 Task: Look for products in the category "Jams & Jellies" from Tbj Gourmet only.
Action: Mouse moved to (743, 286)
Screenshot: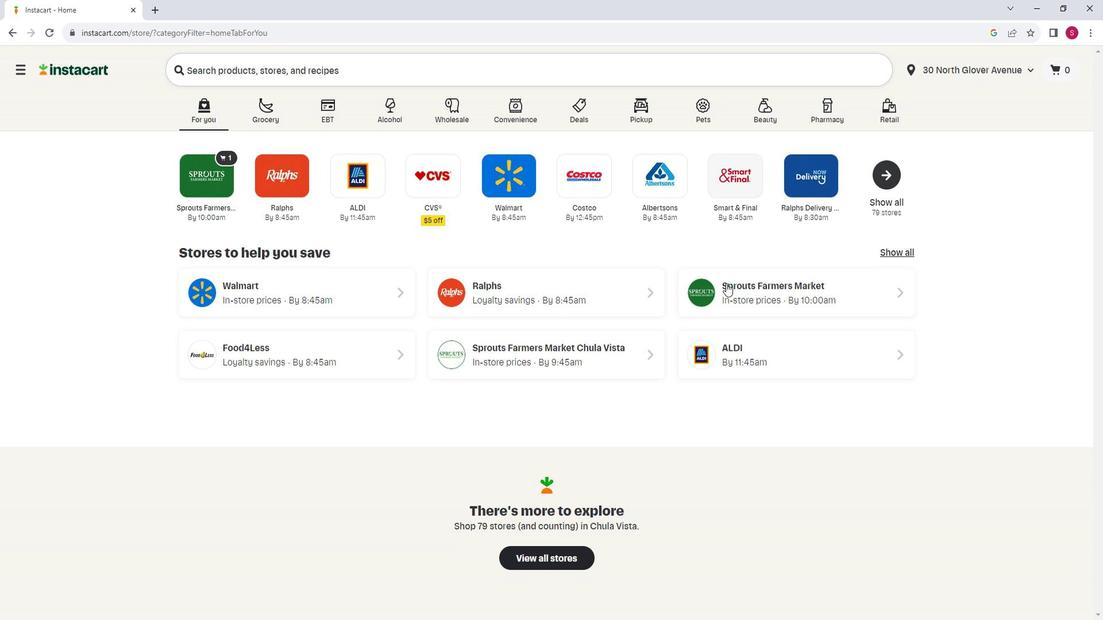 
Action: Mouse pressed left at (743, 286)
Screenshot: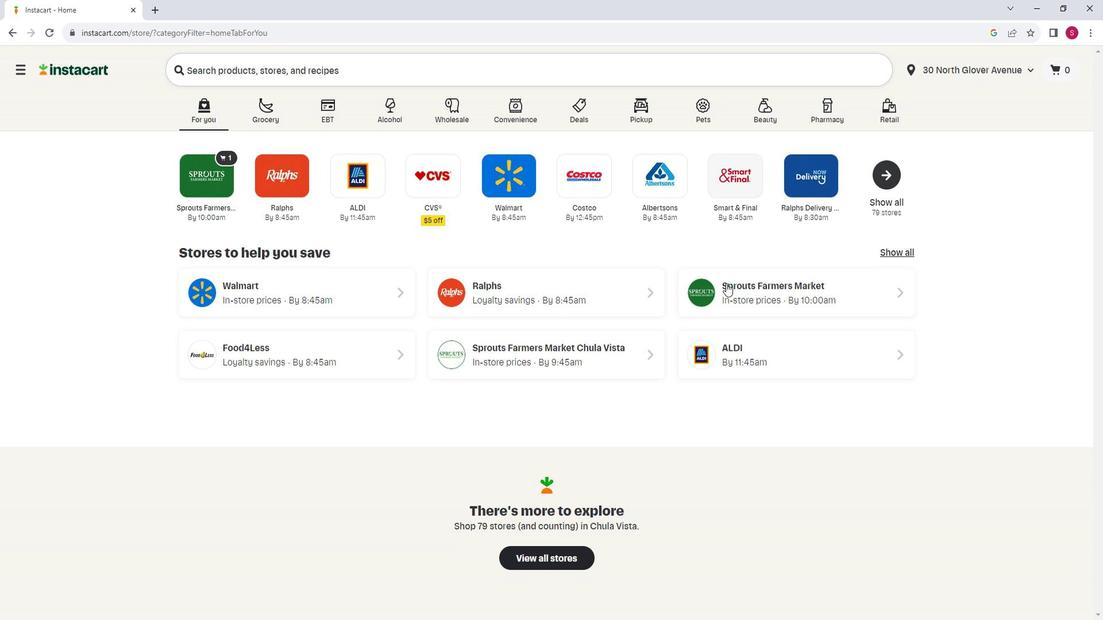 
Action: Mouse moved to (87, 390)
Screenshot: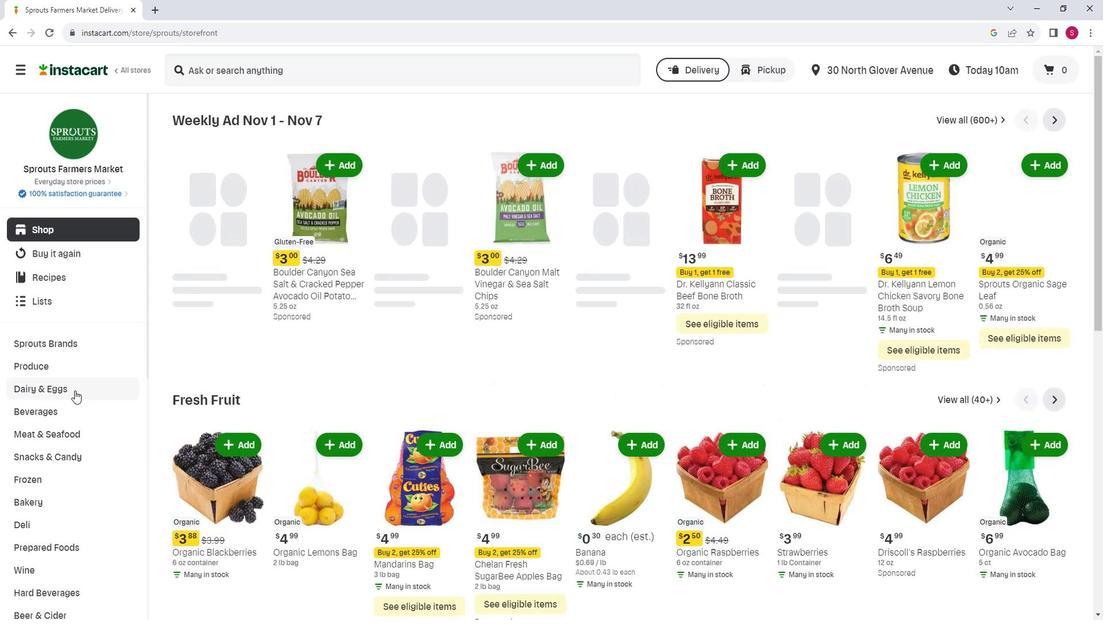 
Action: Mouse scrolled (87, 389) with delta (0, 0)
Screenshot: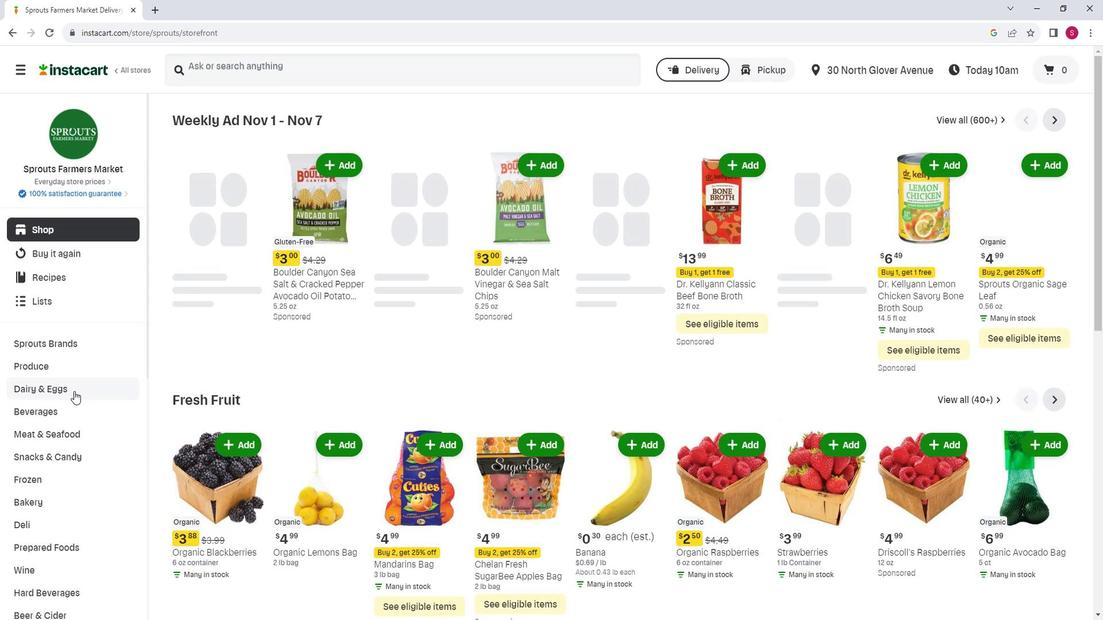 
Action: Mouse scrolled (87, 389) with delta (0, 0)
Screenshot: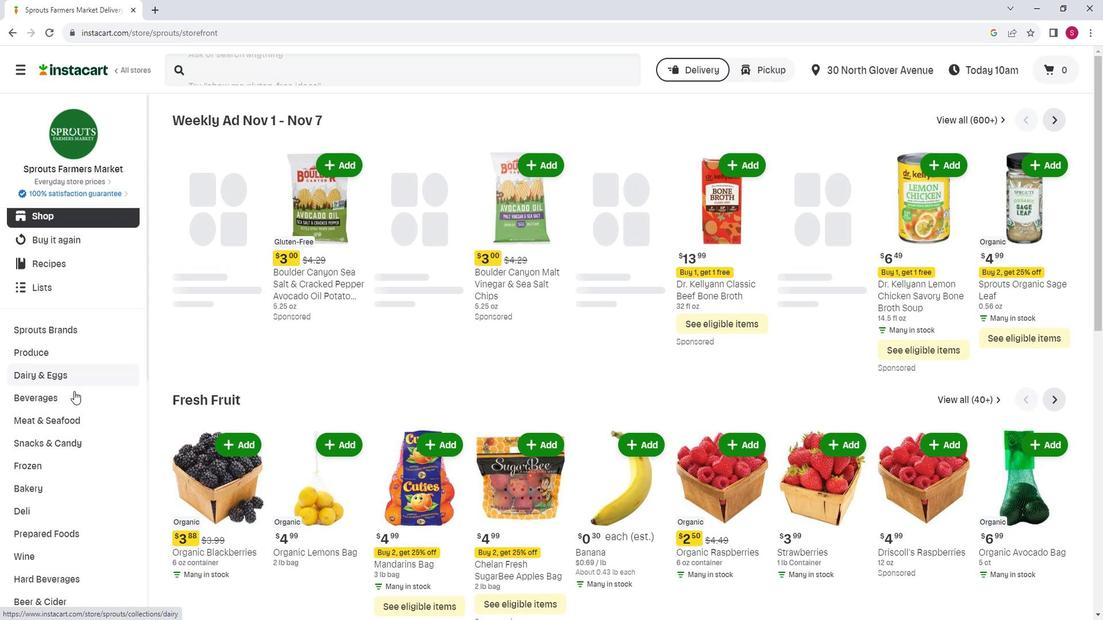 
Action: Mouse moved to (87, 390)
Screenshot: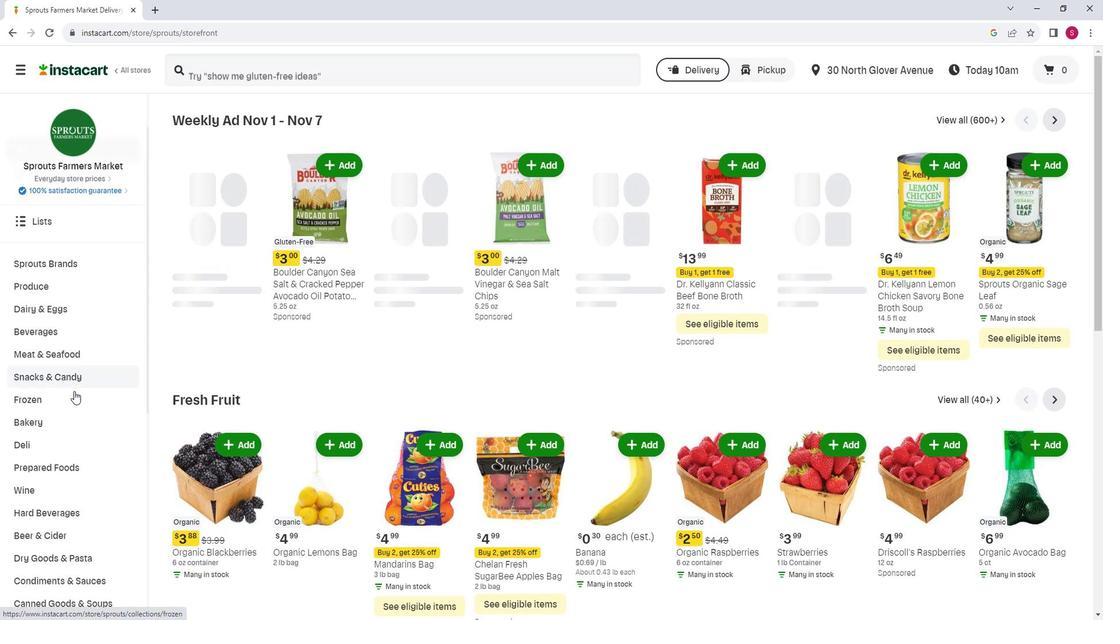 
Action: Mouse scrolled (87, 390) with delta (0, 0)
Screenshot: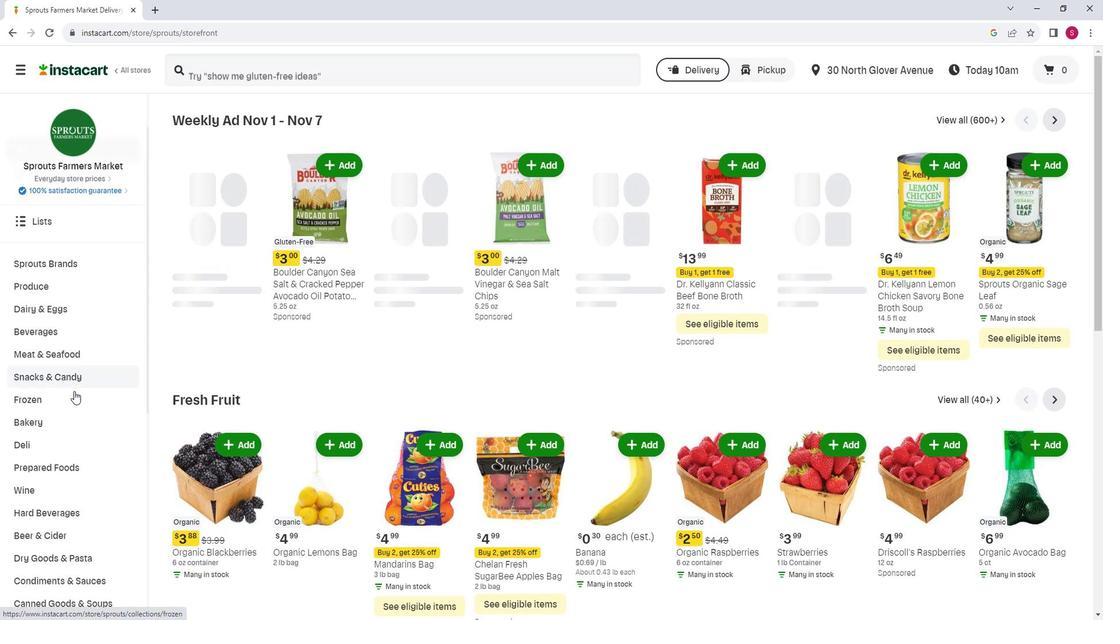 
Action: Mouse moved to (92, 390)
Screenshot: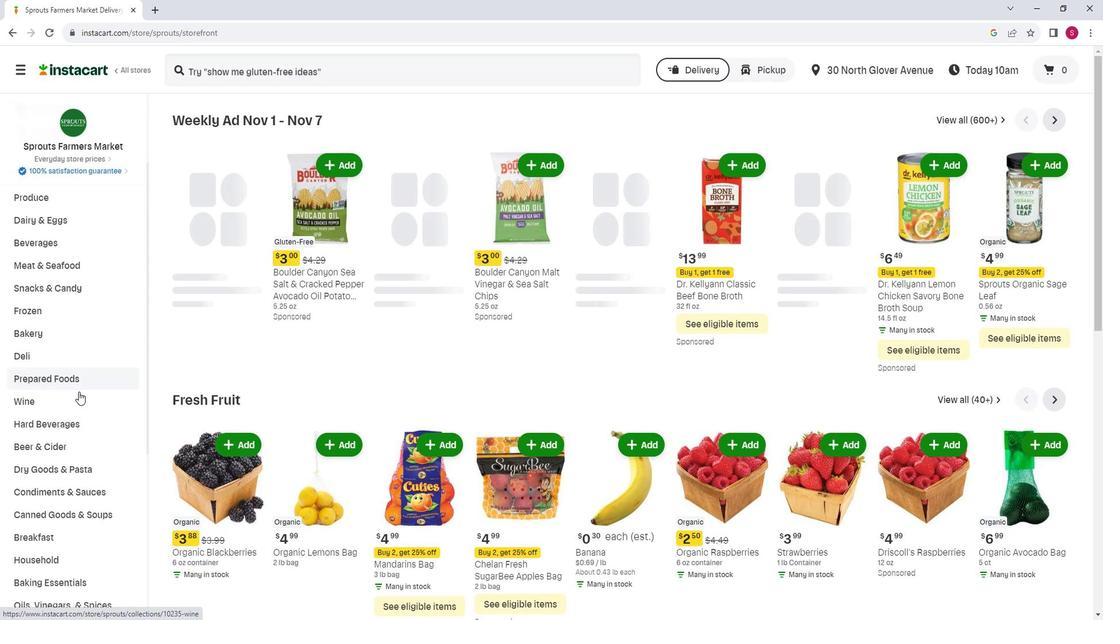 
Action: Mouse scrolled (92, 390) with delta (0, 0)
Screenshot: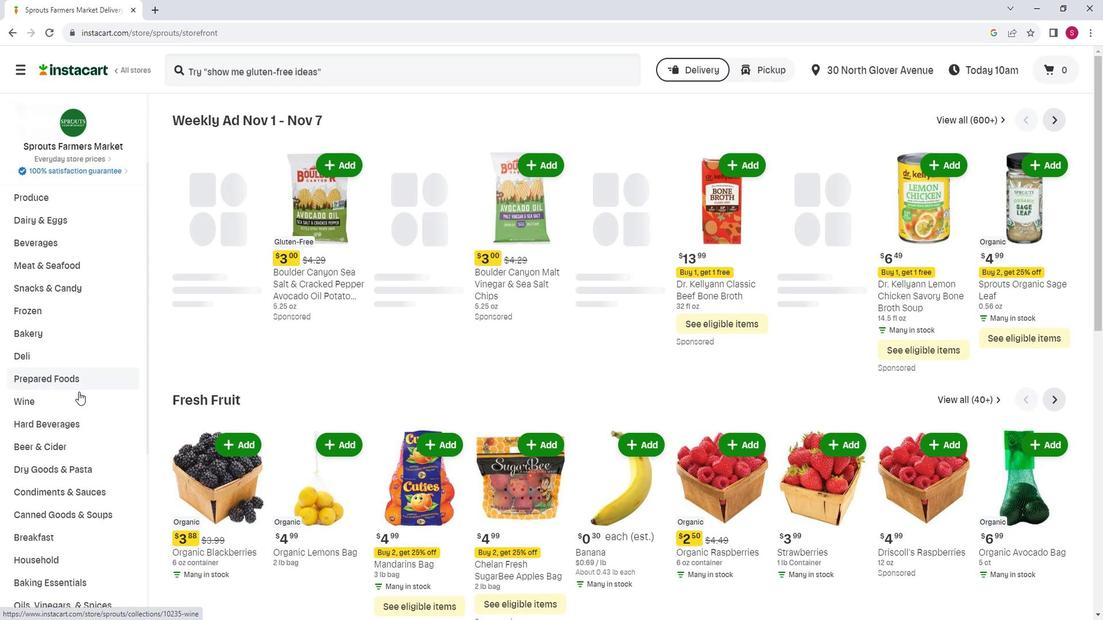 
Action: Mouse moved to (96, 387)
Screenshot: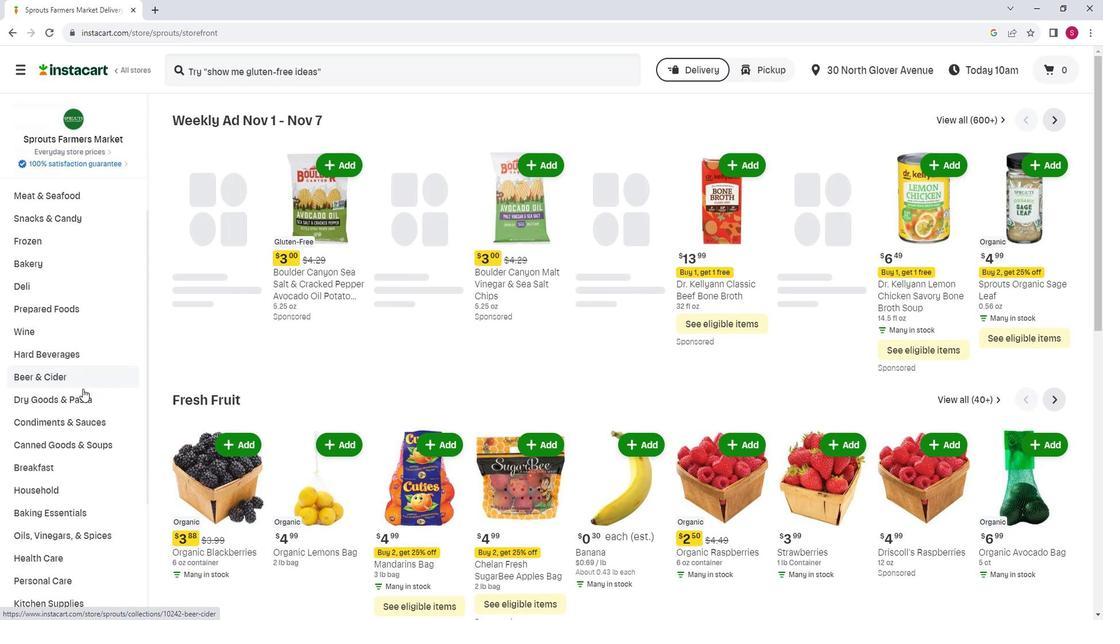 
Action: Mouse scrolled (96, 387) with delta (0, 0)
Screenshot: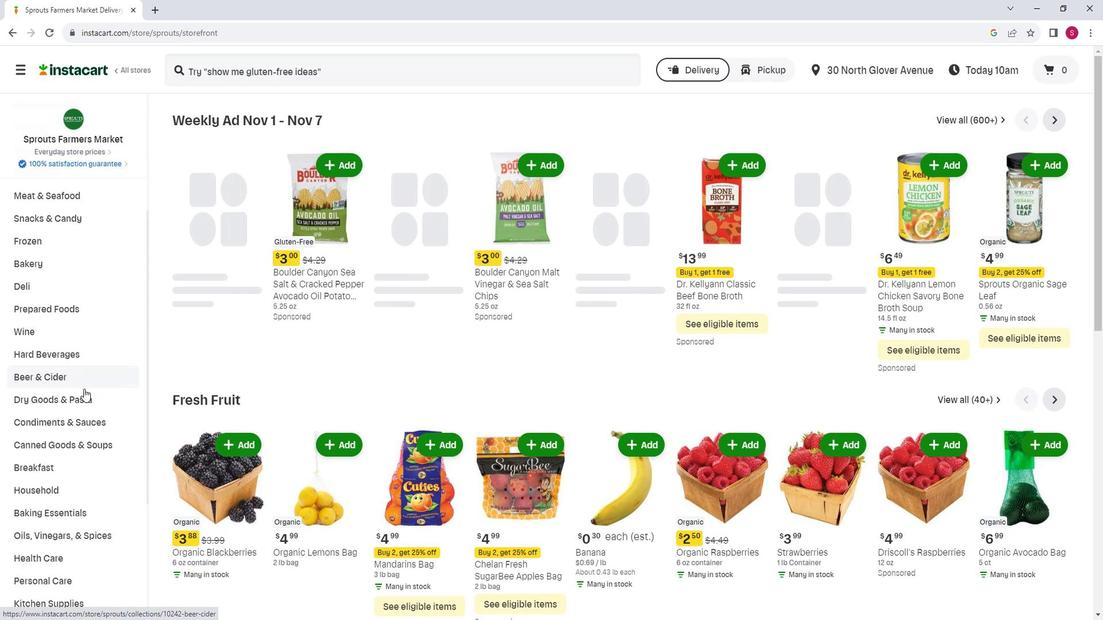 
Action: Mouse moved to (95, 400)
Screenshot: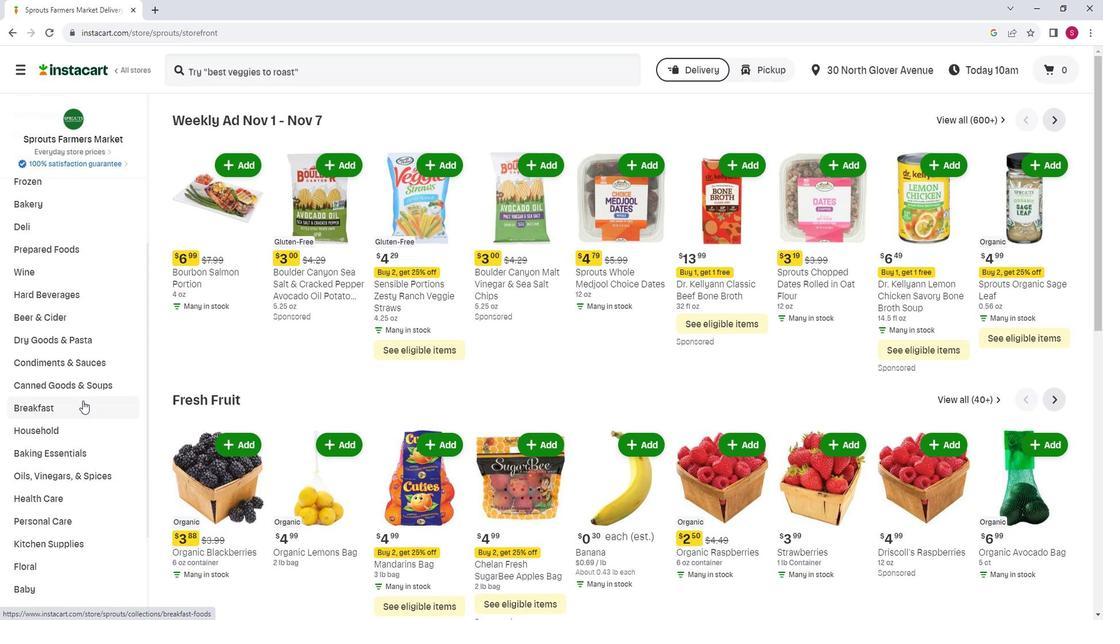
Action: Mouse pressed left at (95, 400)
Screenshot: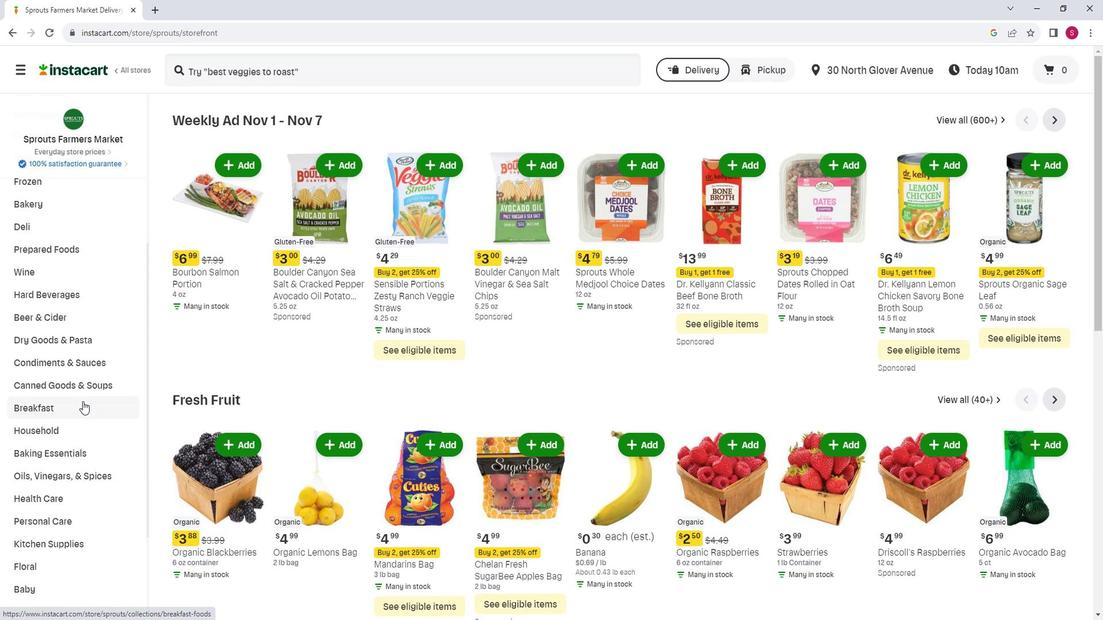 
Action: Mouse moved to (698, 158)
Screenshot: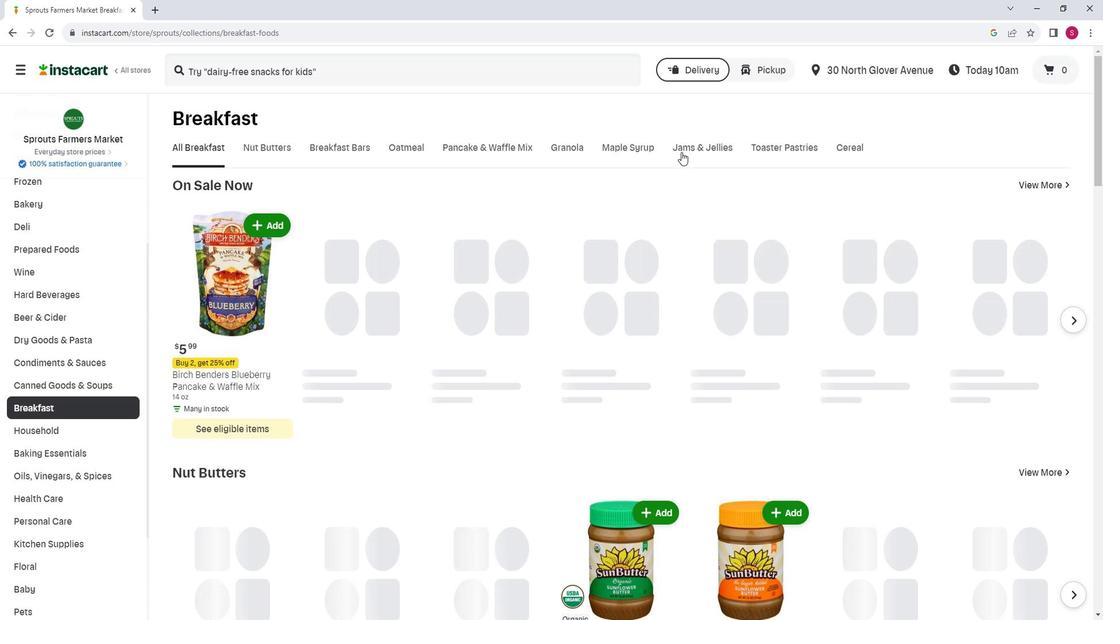 
Action: Mouse pressed left at (698, 158)
Screenshot: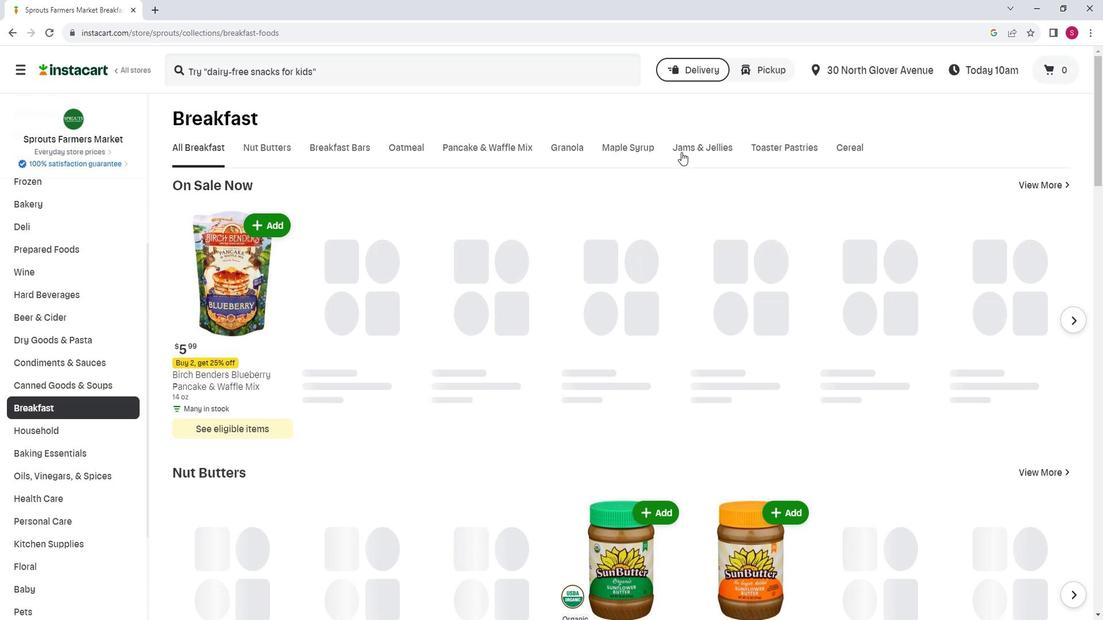 
Action: Mouse moved to (295, 201)
Screenshot: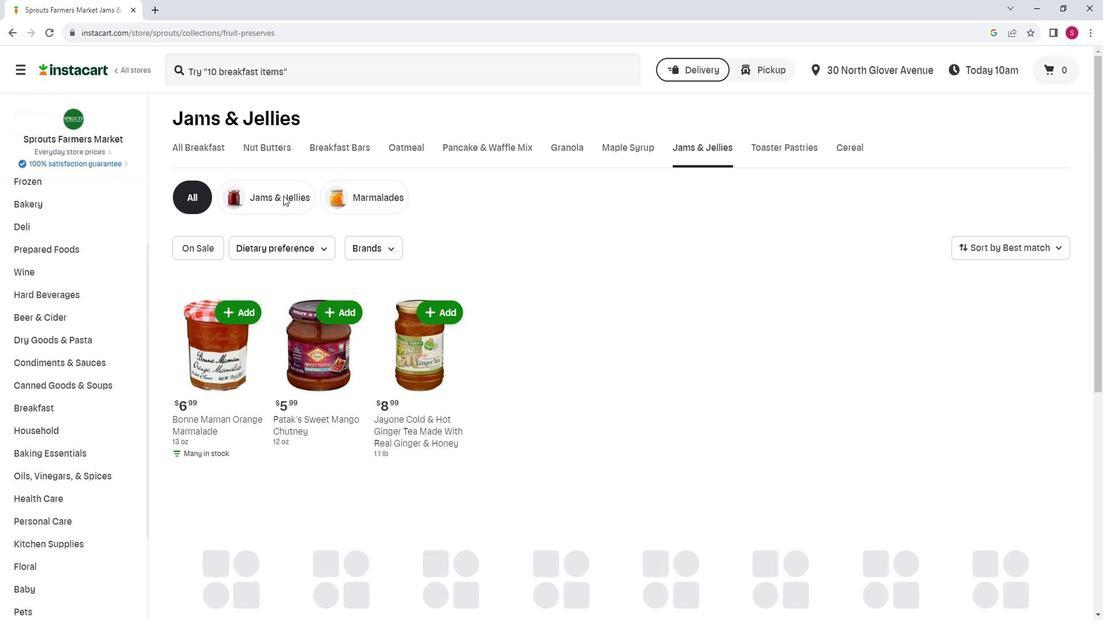 
Action: Mouse pressed left at (295, 201)
Screenshot: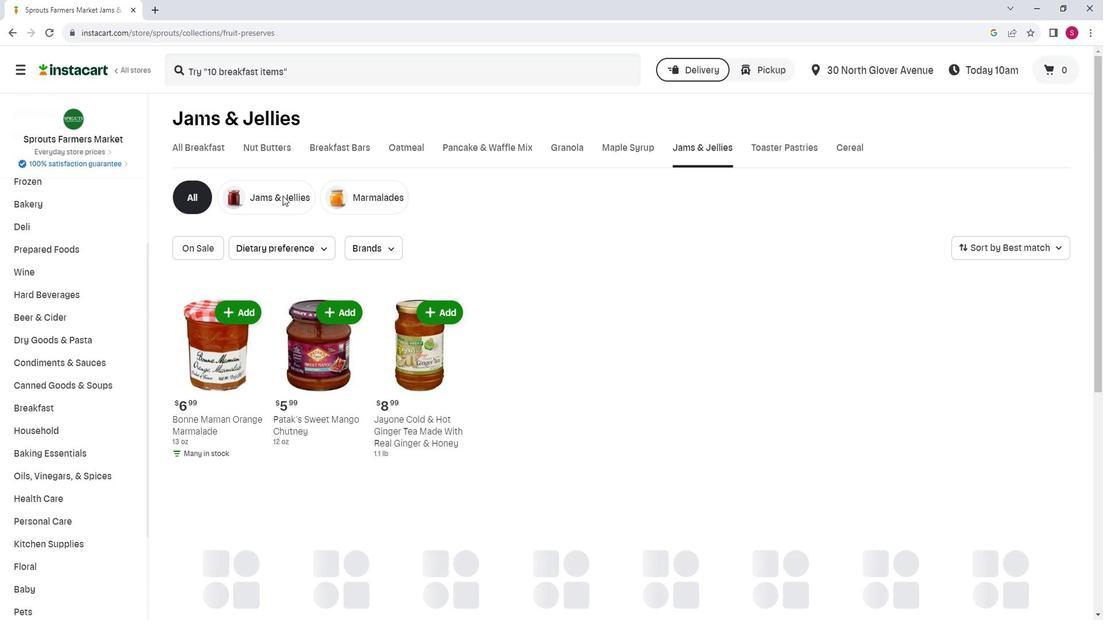 
Action: Mouse moved to (397, 258)
Screenshot: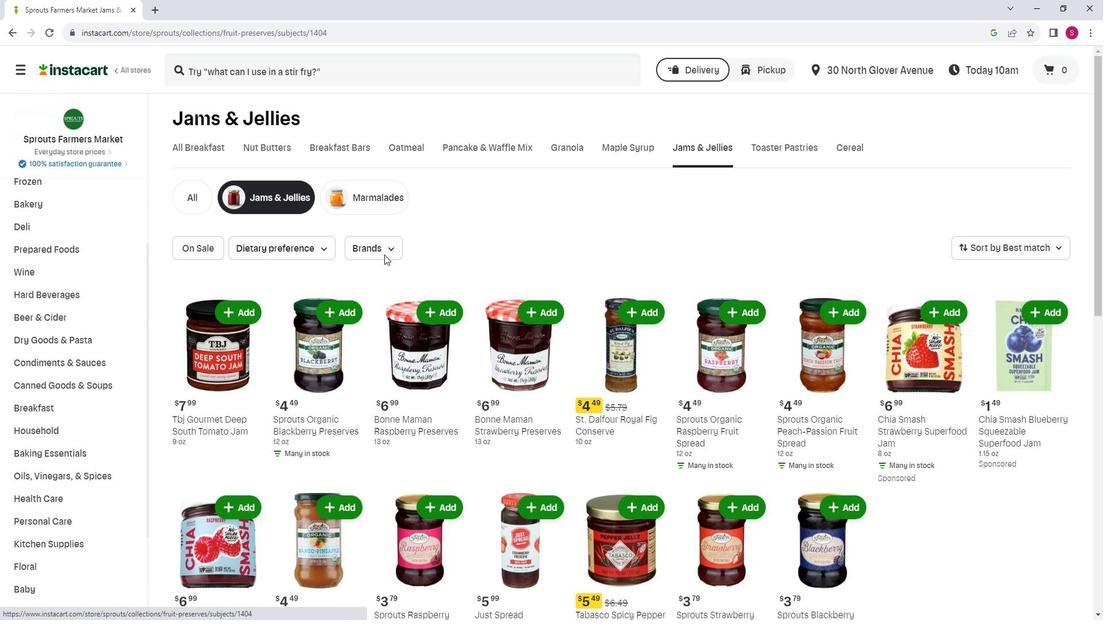
Action: Mouse pressed left at (397, 258)
Screenshot: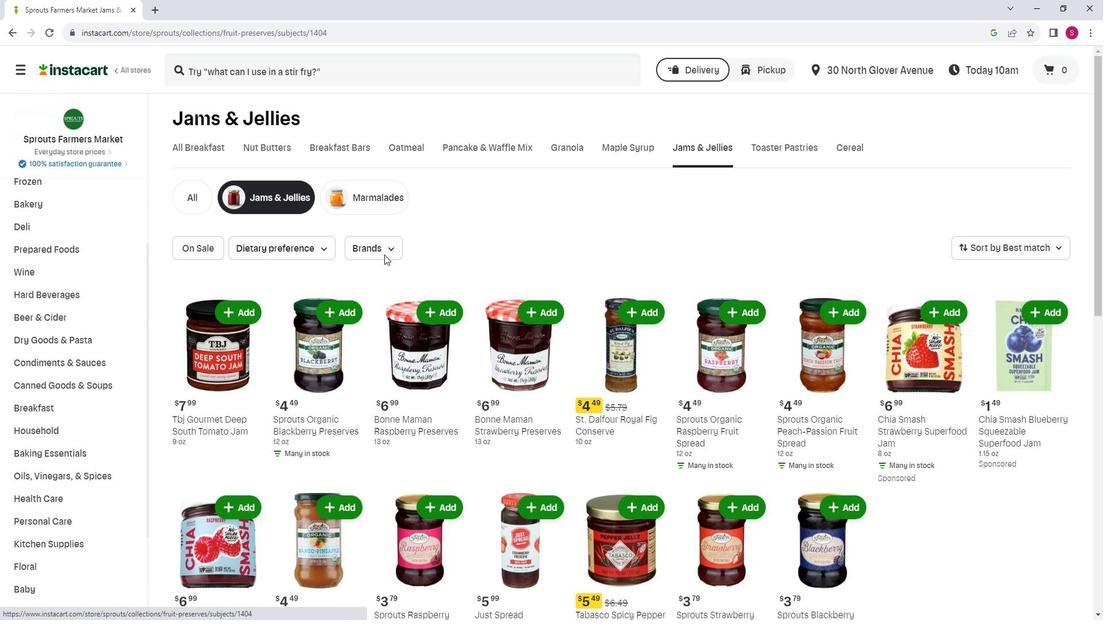 
Action: Mouse moved to (420, 317)
Screenshot: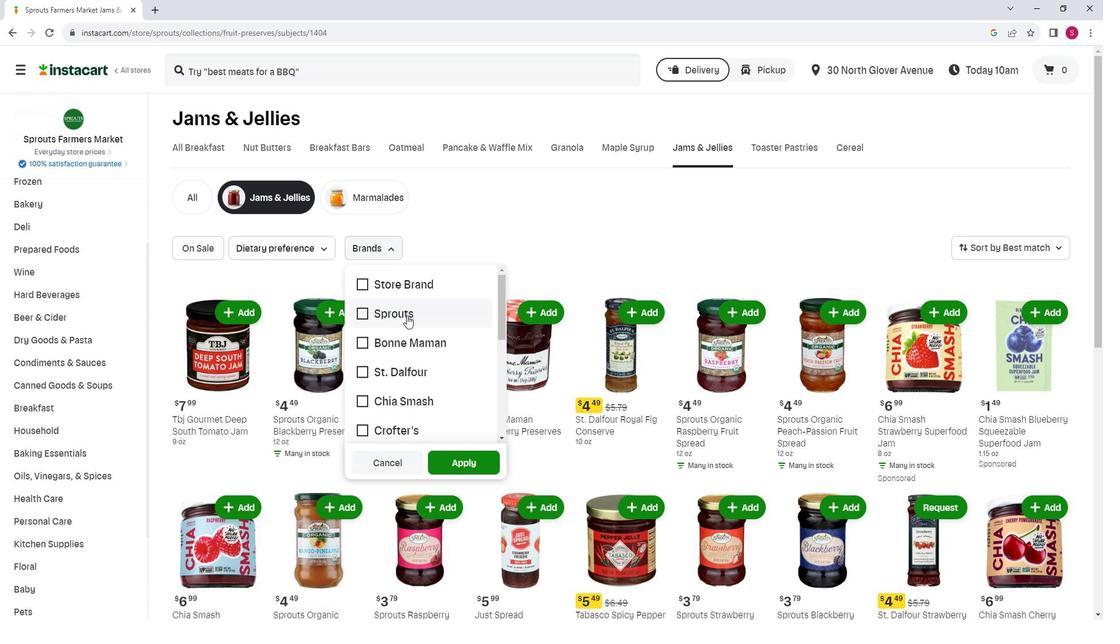 
Action: Mouse scrolled (420, 316) with delta (0, 0)
Screenshot: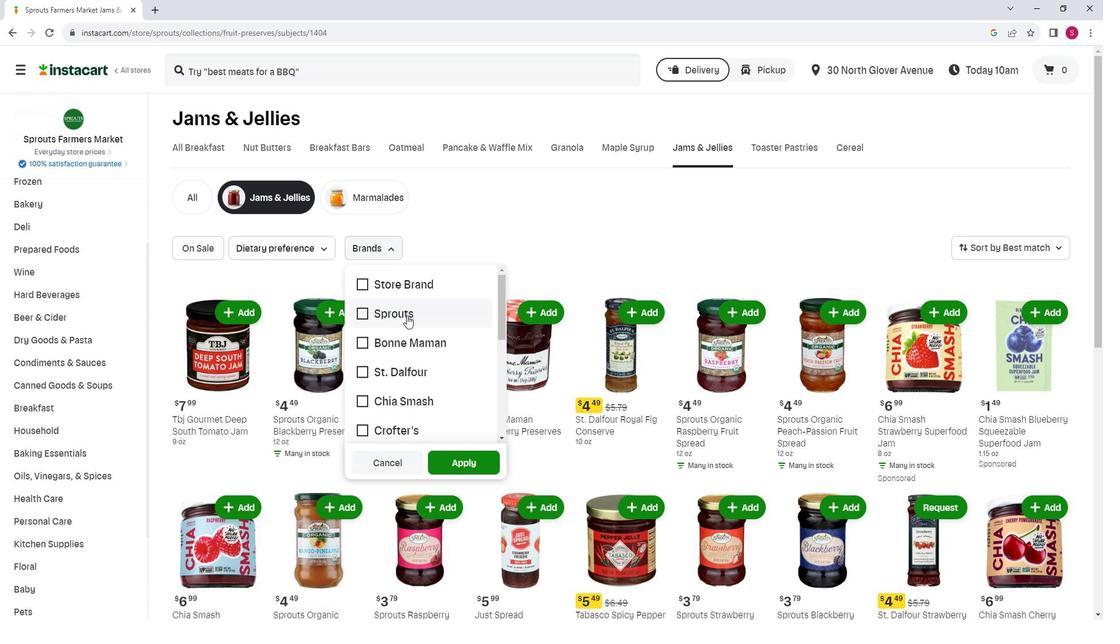 
Action: Mouse moved to (420, 318)
Screenshot: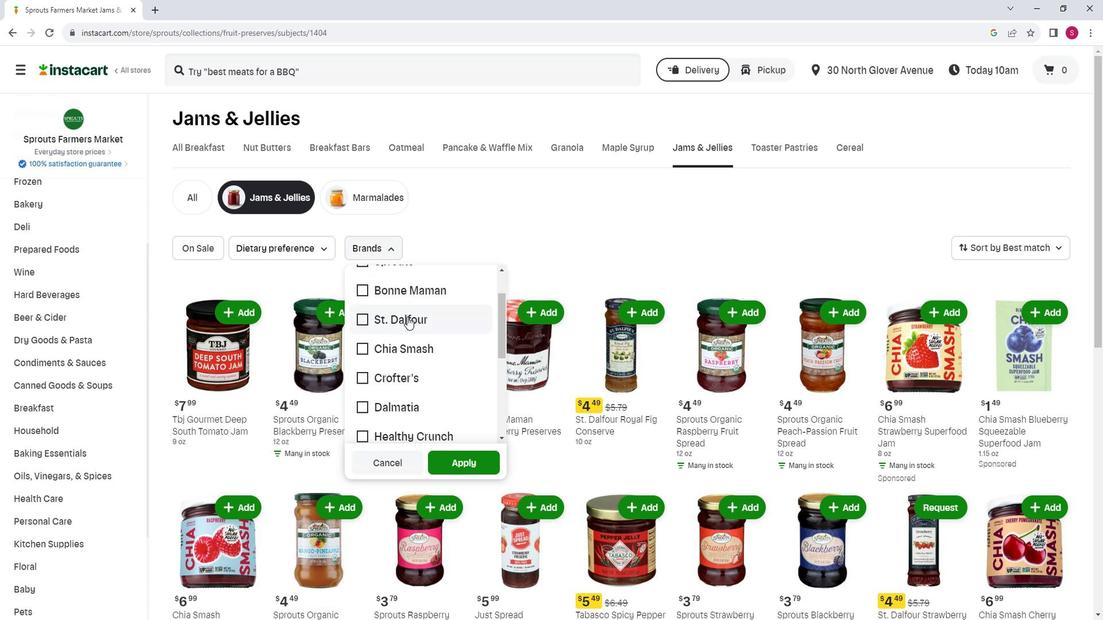 
Action: Mouse scrolled (420, 317) with delta (0, 0)
Screenshot: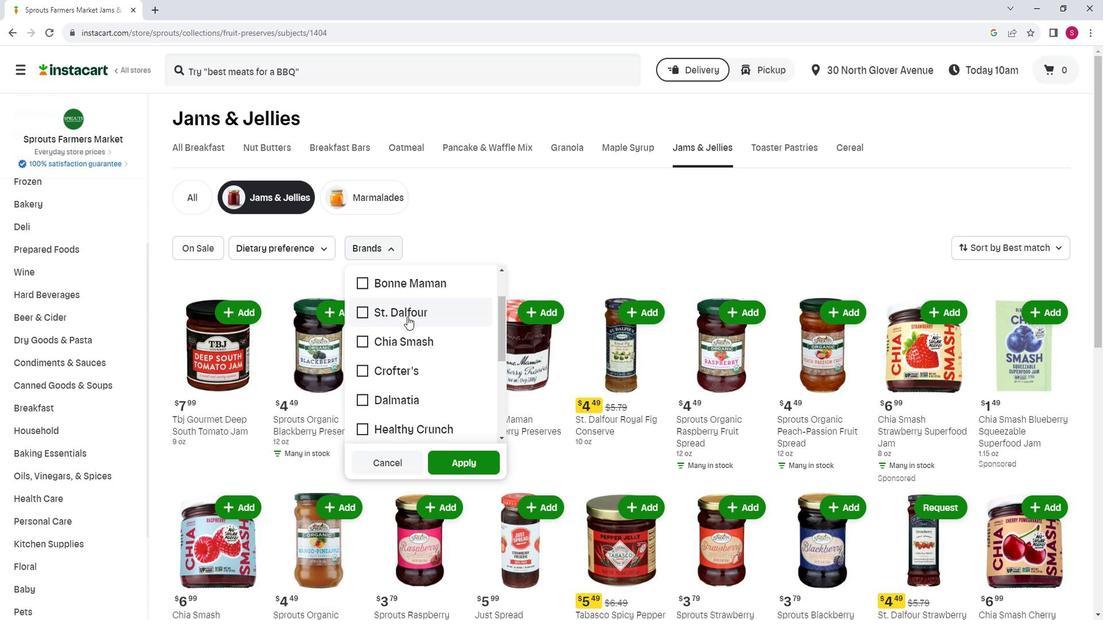 
Action: Mouse moved to (421, 319)
Screenshot: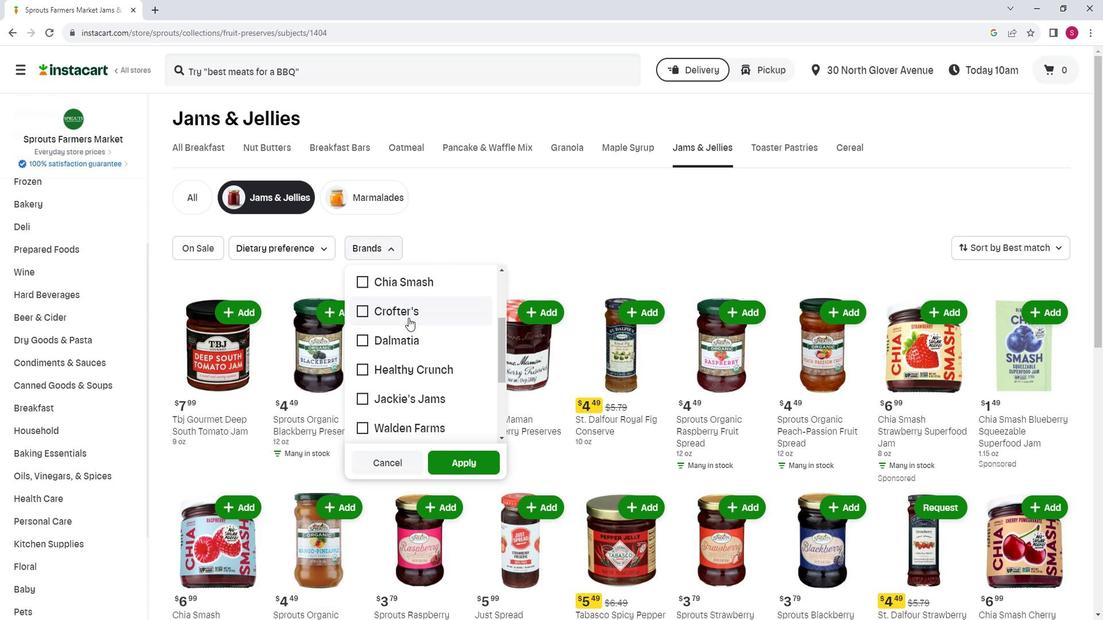 
Action: Mouse scrolled (421, 318) with delta (0, 0)
Screenshot: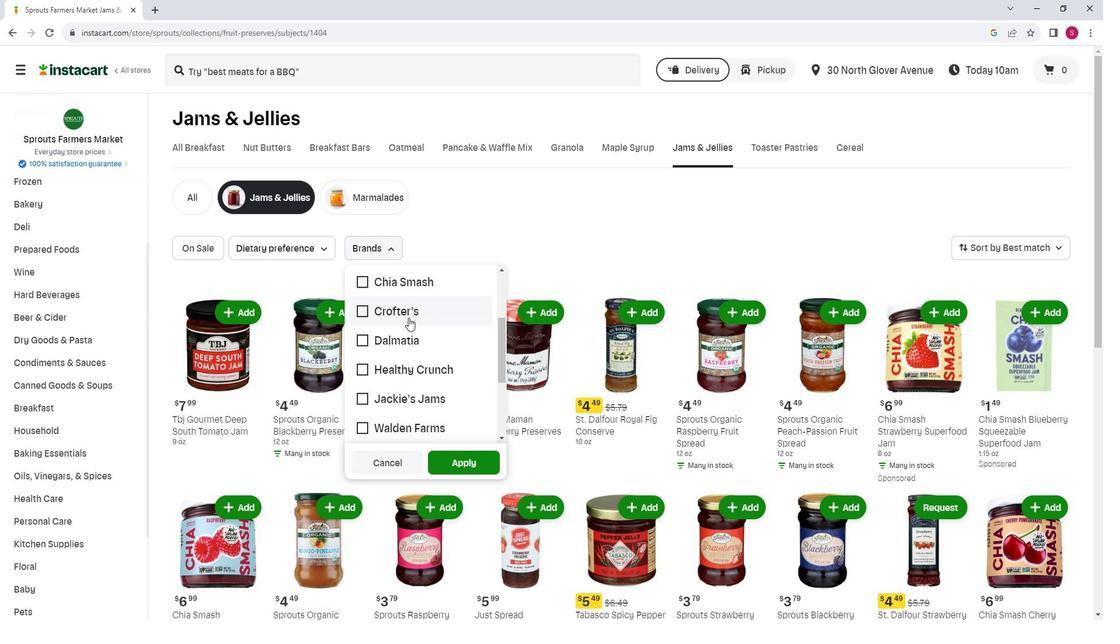 
Action: Mouse moved to (421, 320)
Screenshot: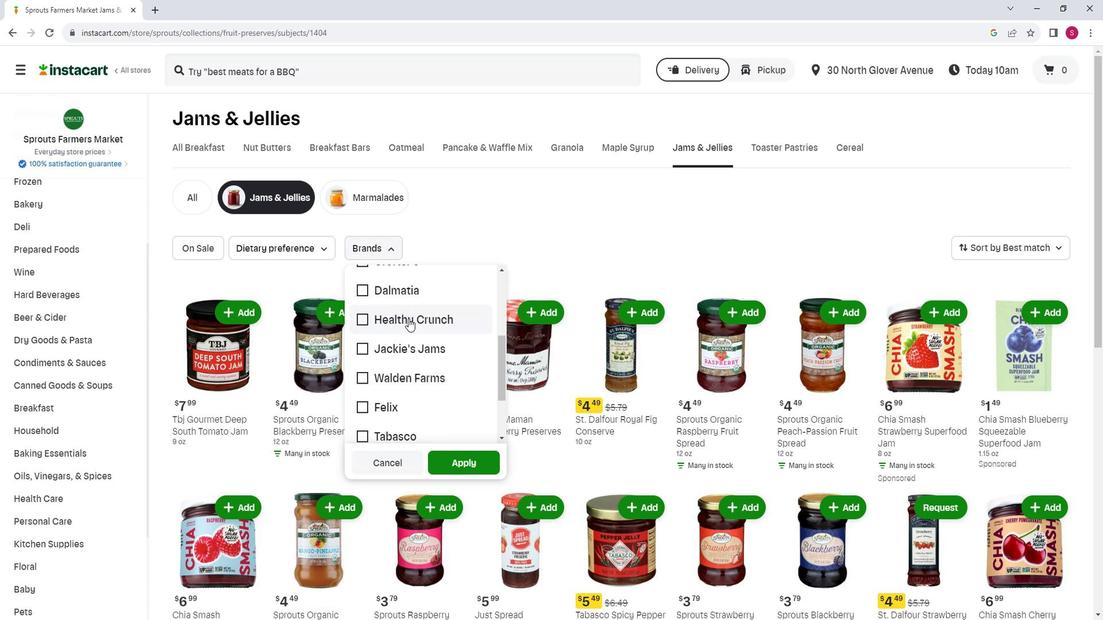 
Action: Mouse scrolled (421, 319) with delta (0, 0)
Screenshot: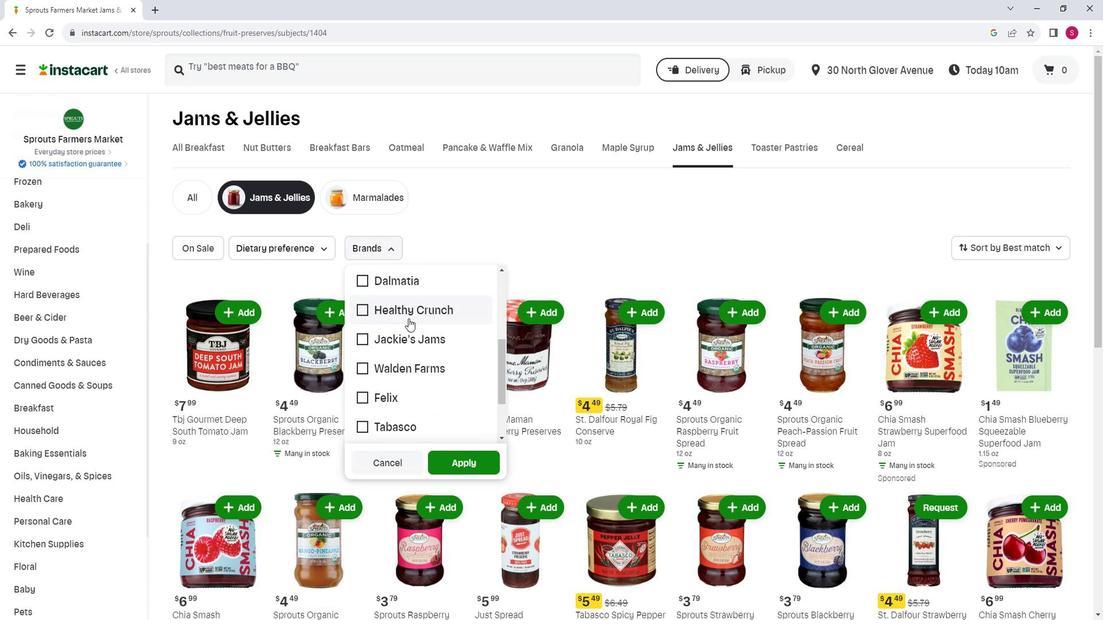 
Action: Mouse scrolled (421, 319) with delta (0, 0)
Screenshot: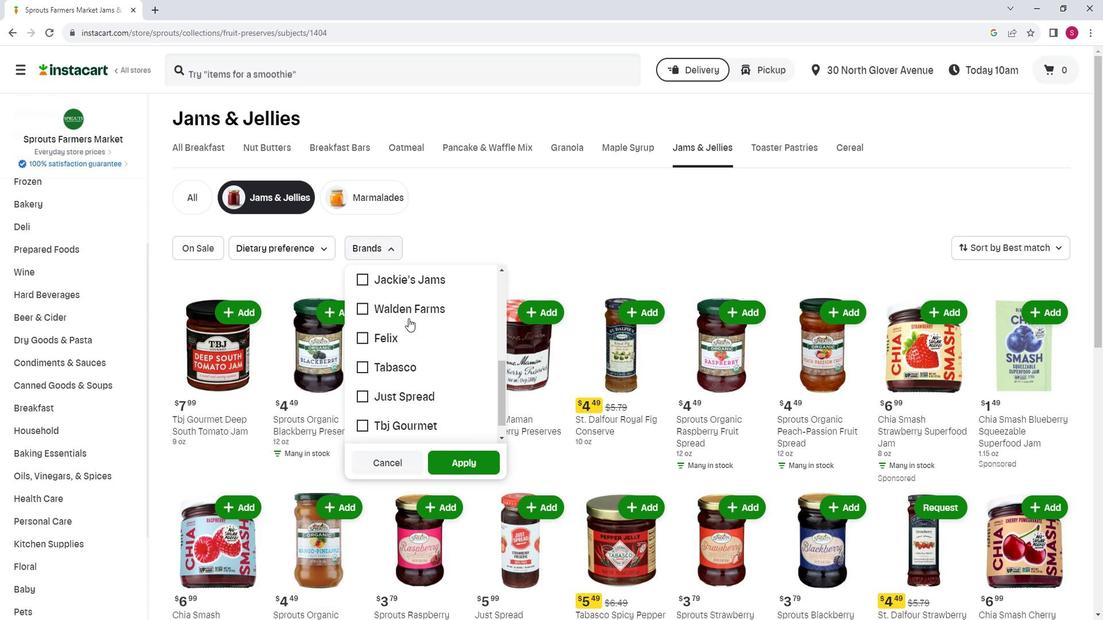 
Action: Mouse moved to (417, 406)
Screenshot: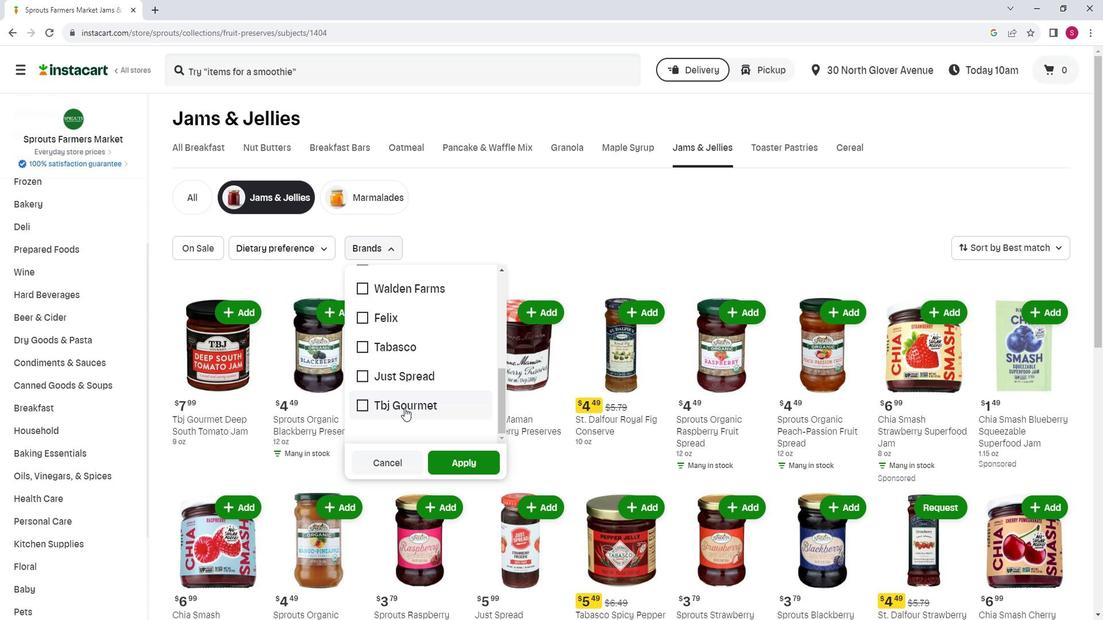 
Action: Mouse pressed left at (417, 406)
Screenshot: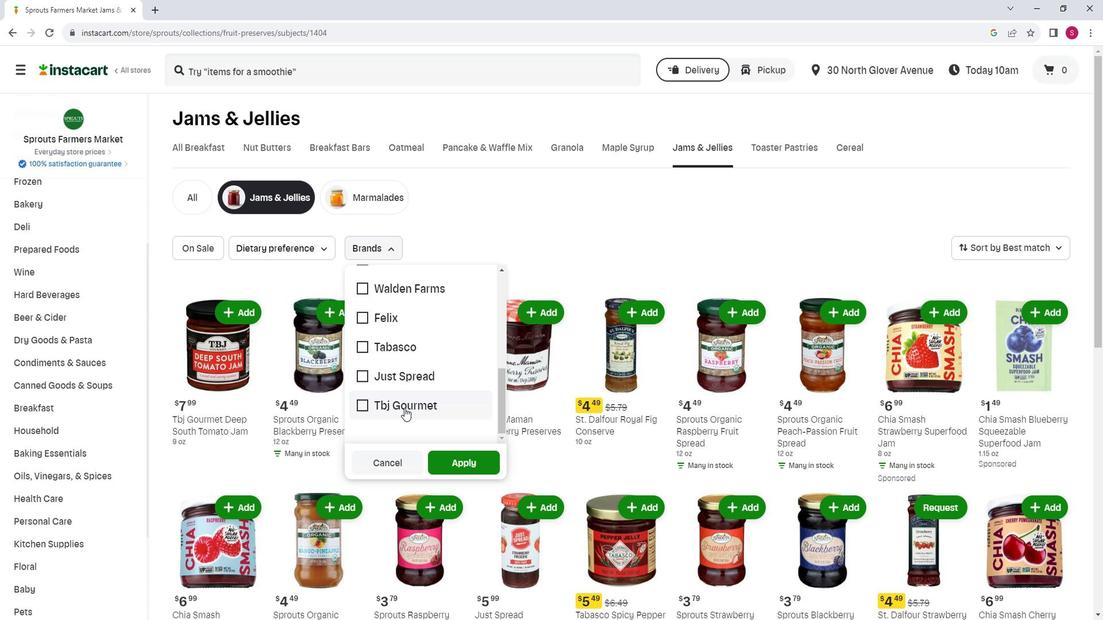 
Action: Mouse moved to (471, 457)
Screenshot: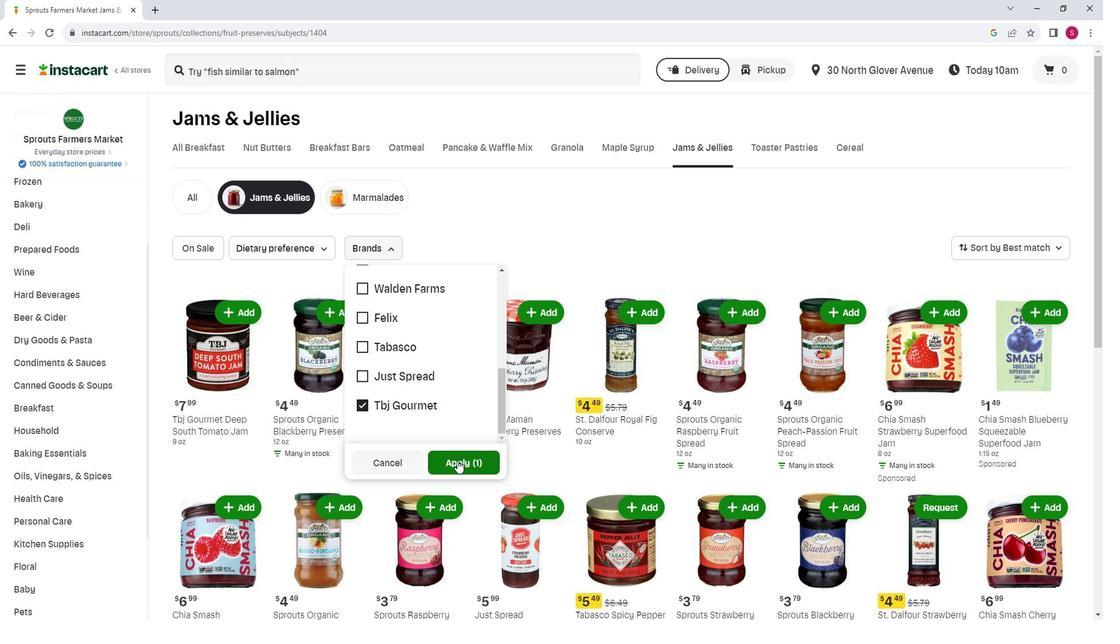 
Action: Mouse pressed left at (471, 457)
Screenshot: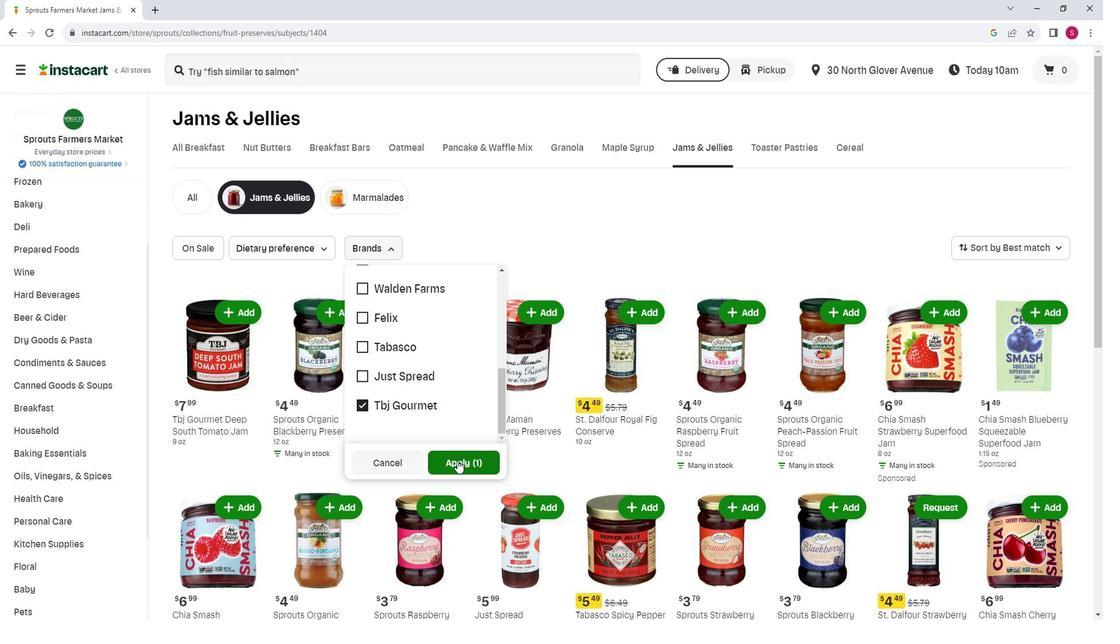 
Action: Mouse moved to (490, 388)
Screenshot: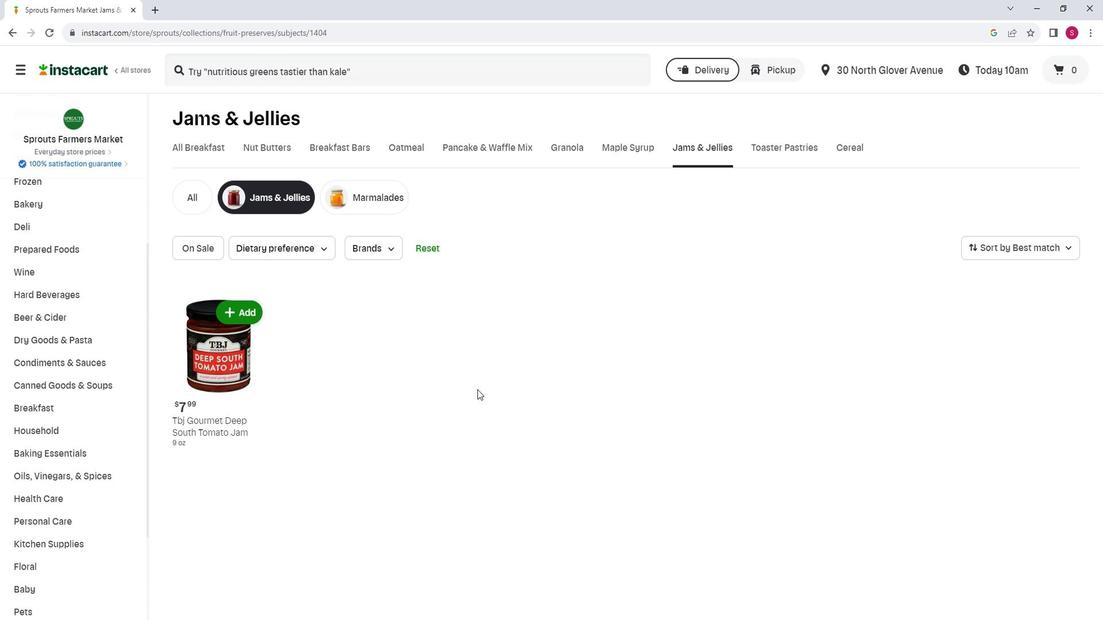 
